 Task: Open the "Changes" tab.
Action: Mouse moved to (990, 30)
Screenshot: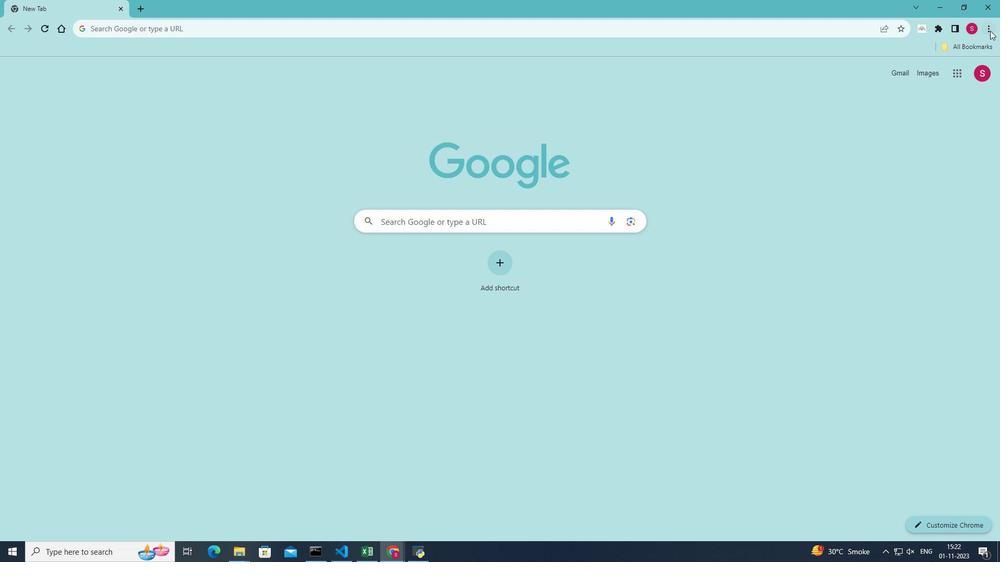 
Action: Mouse pressed left at (990, 30)
Screenshot: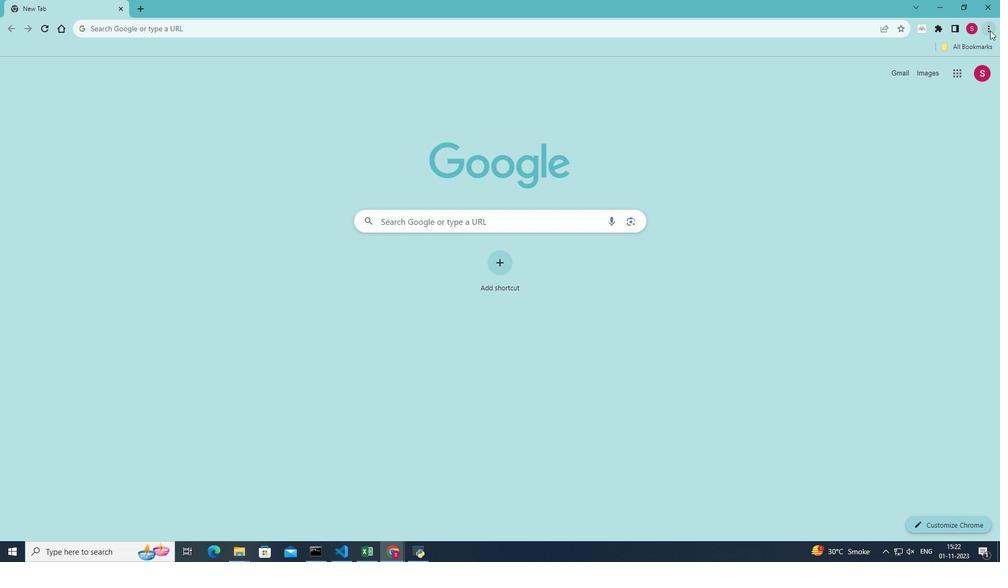 
Action: Mouse moved to (881, 190)
Screenshot: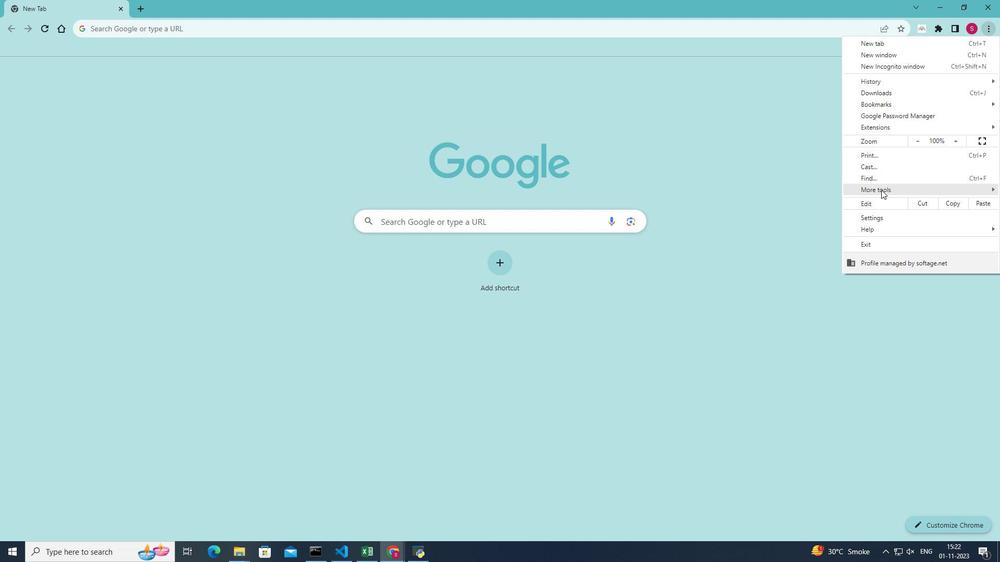 
Action: Mouse pressed left at (881, 190)
Screenshot: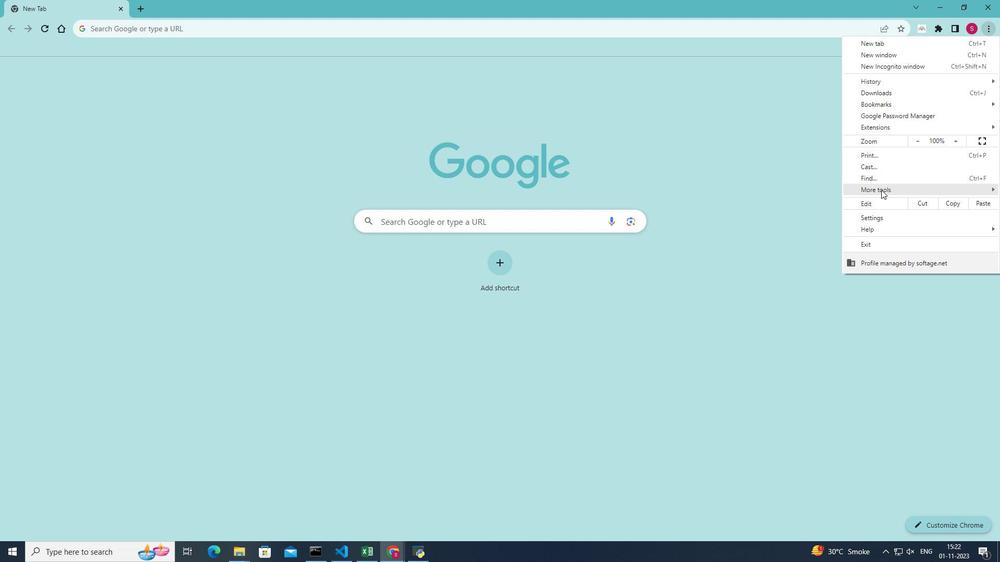 
Action: Mouse moved to (757, 265)
Screenshot: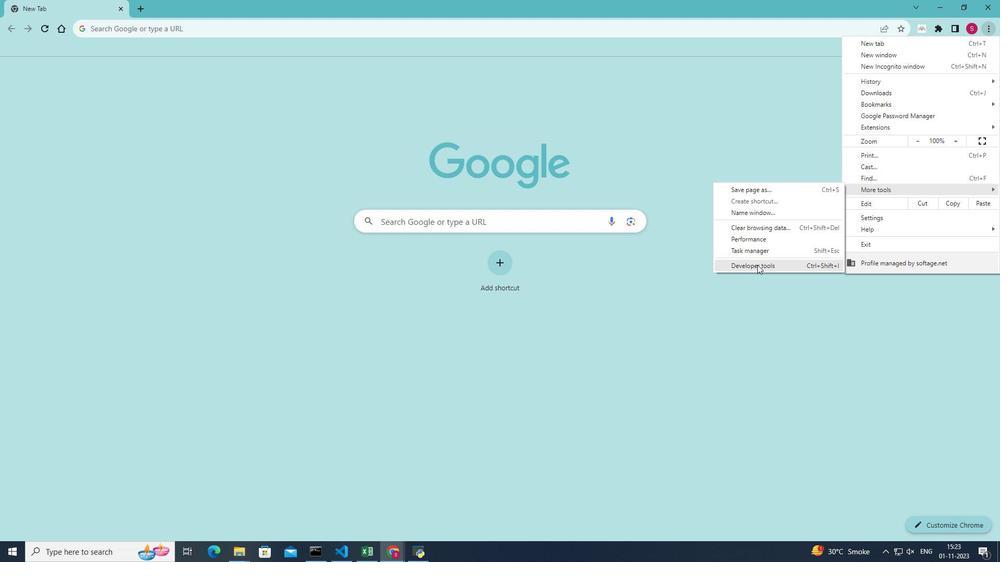 
Action: Mouse pressed left at (757, 265)
Screenshot: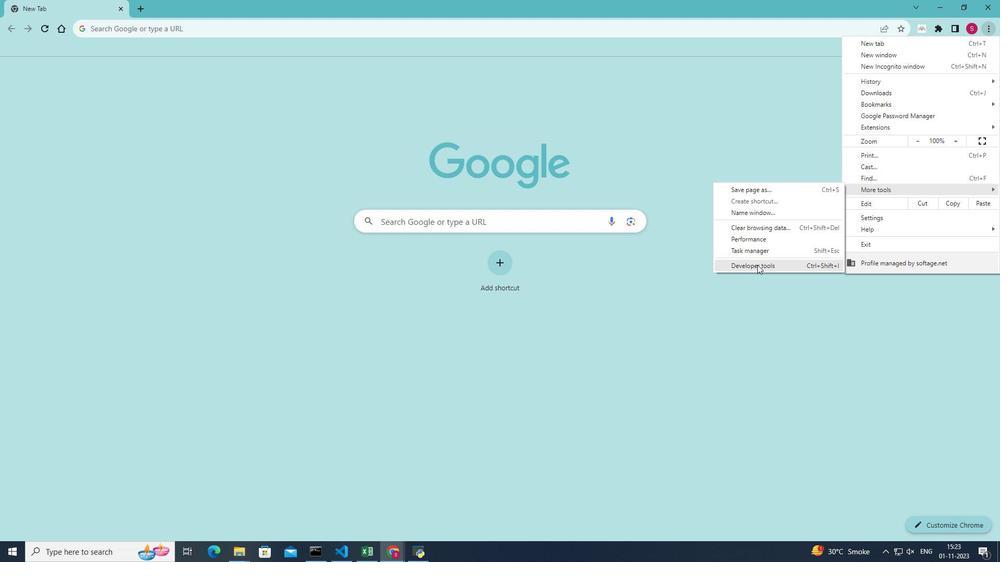 
Action: Mouse moved to (978, 67)
Screenshot: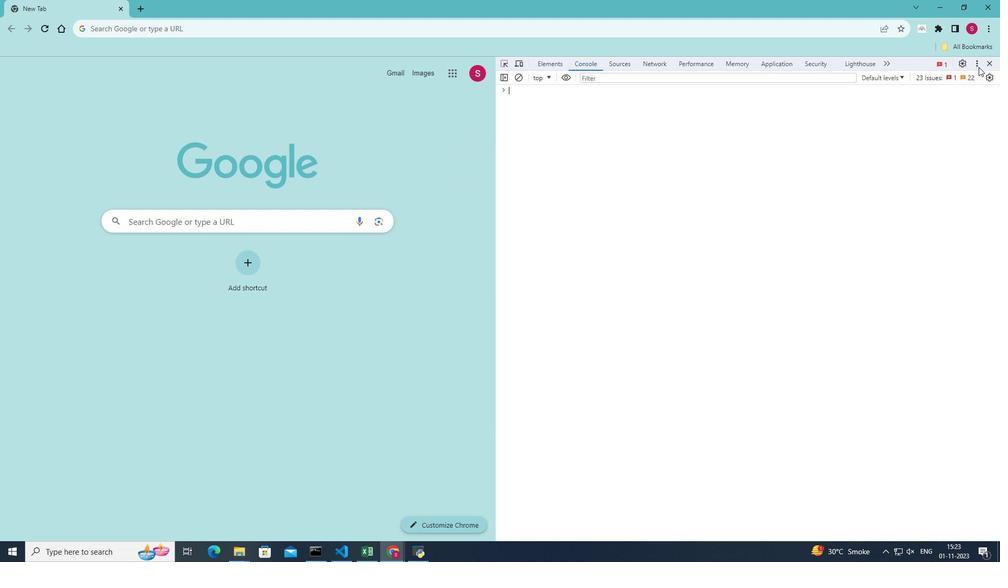
Action: Mouse pressed left at (978, 67)
Screenshot: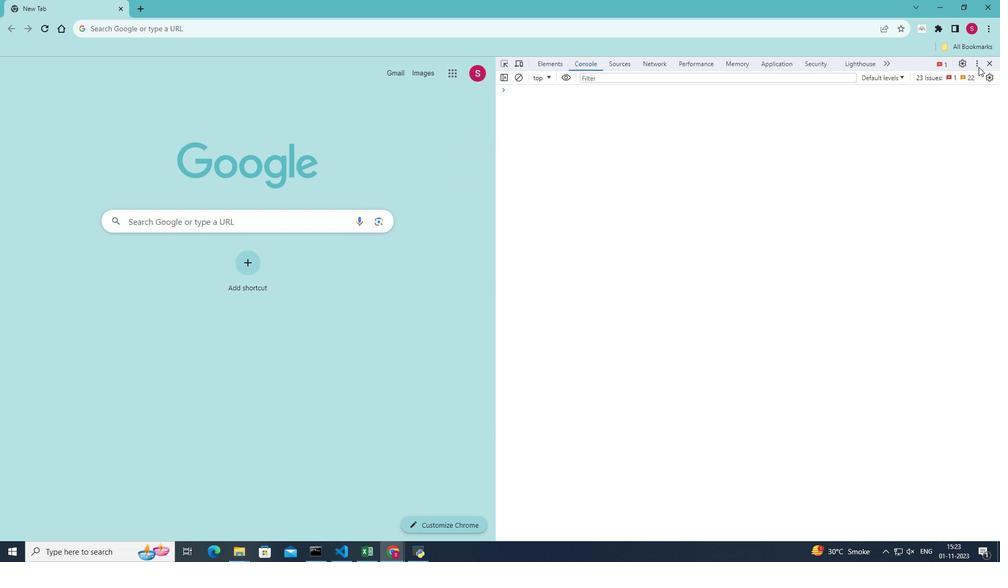 
Action: Mouse moved to (963, 148)
Screenshot: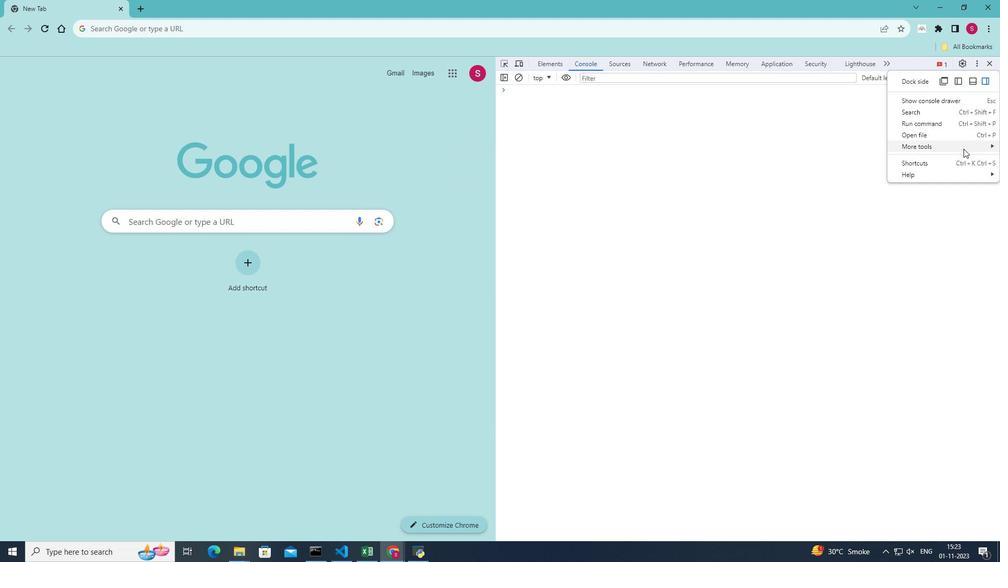 
Action: Mouse pressed left at (963, 148)
Screenshot: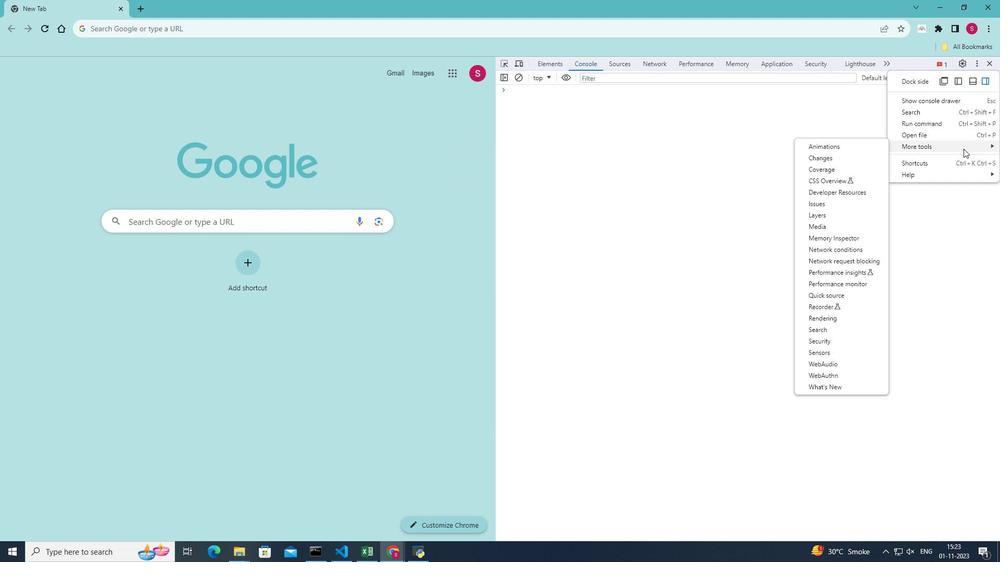 
Action: Mouse moved to (830, 157)
Screenshot: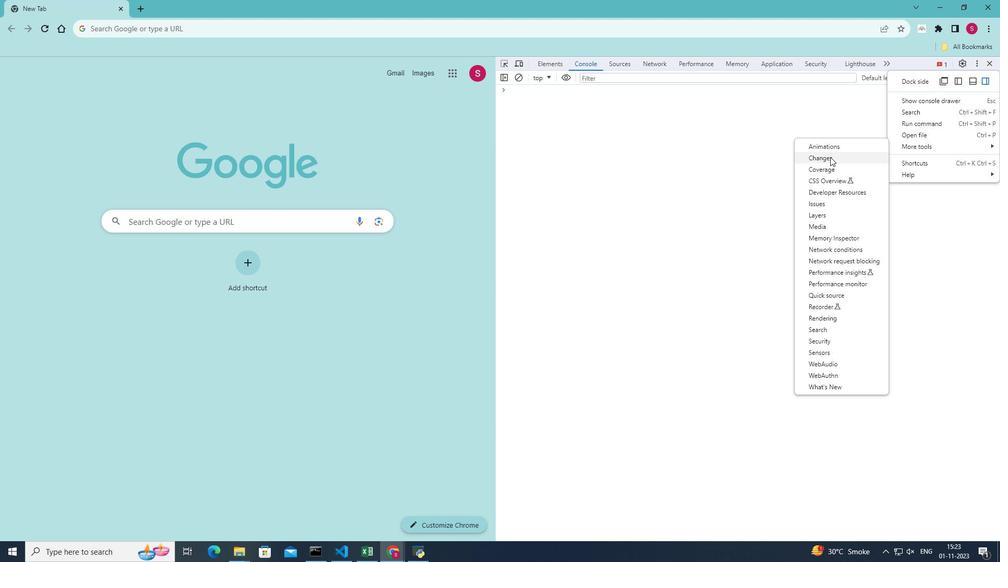 
Action: Mouse pressed left at (830, 157)
Screenshot: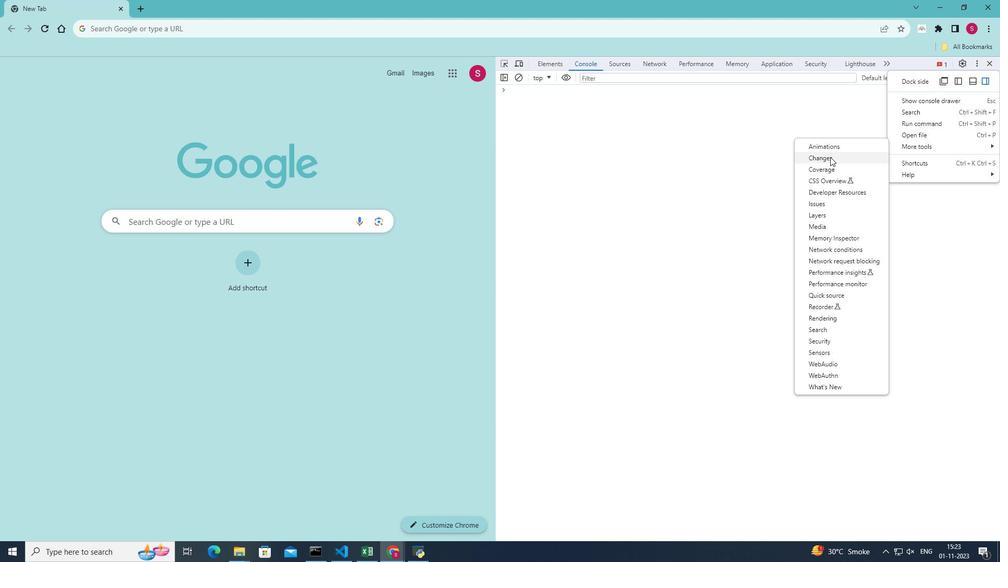 
Action: Mouse moved to (832, 154)
Screenshot: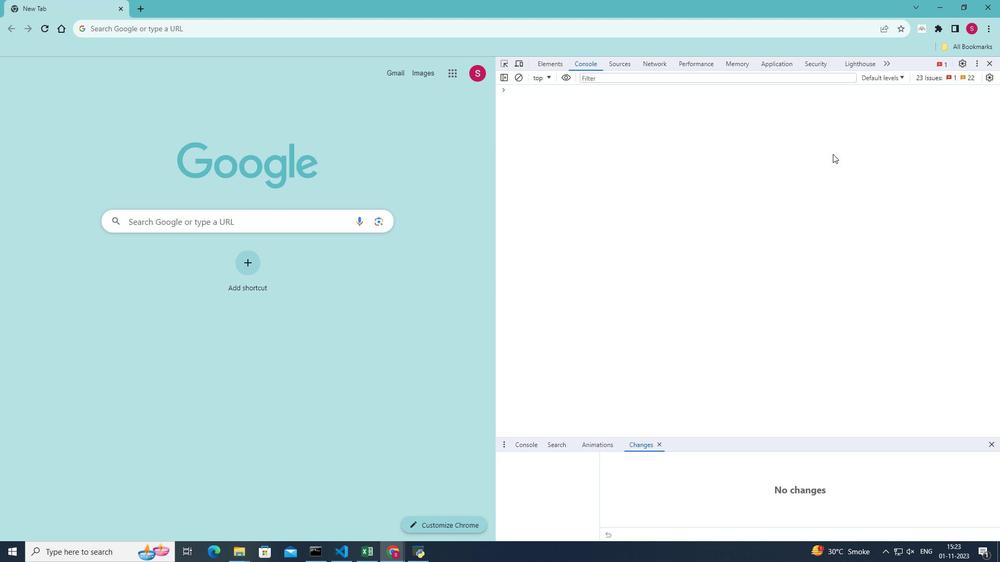 
